 Task: Toggle the option "Automatically add Google Meet video conferences to events I create".
Action: Mouse moved to (939, 95)
Screenshot: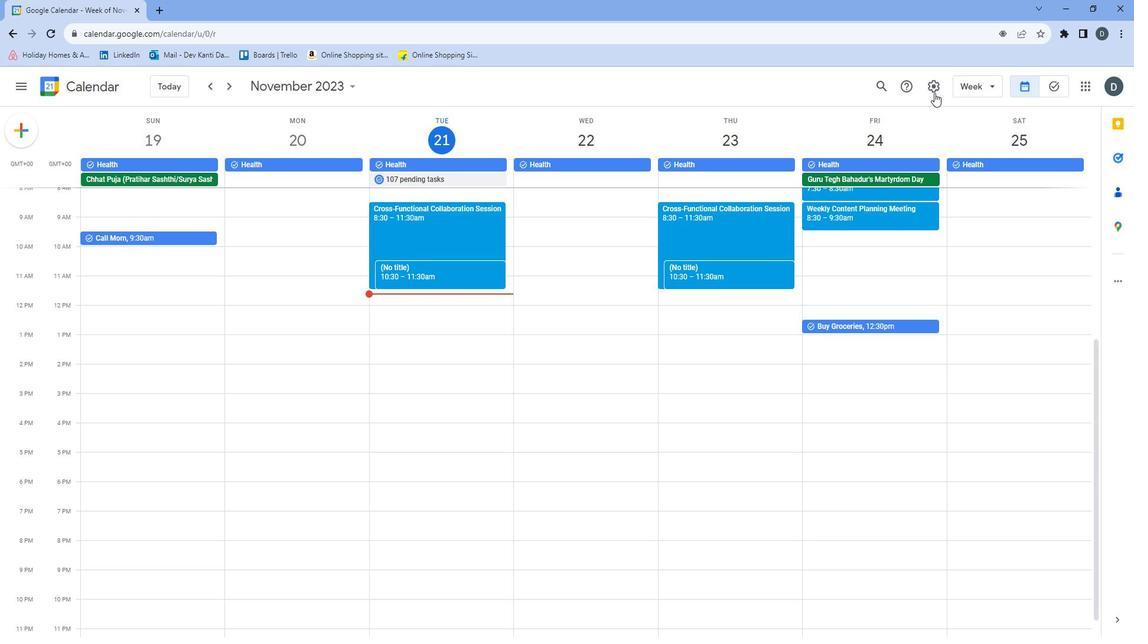 
Action: Mouse pressed left at (939, 95)
Screenshot: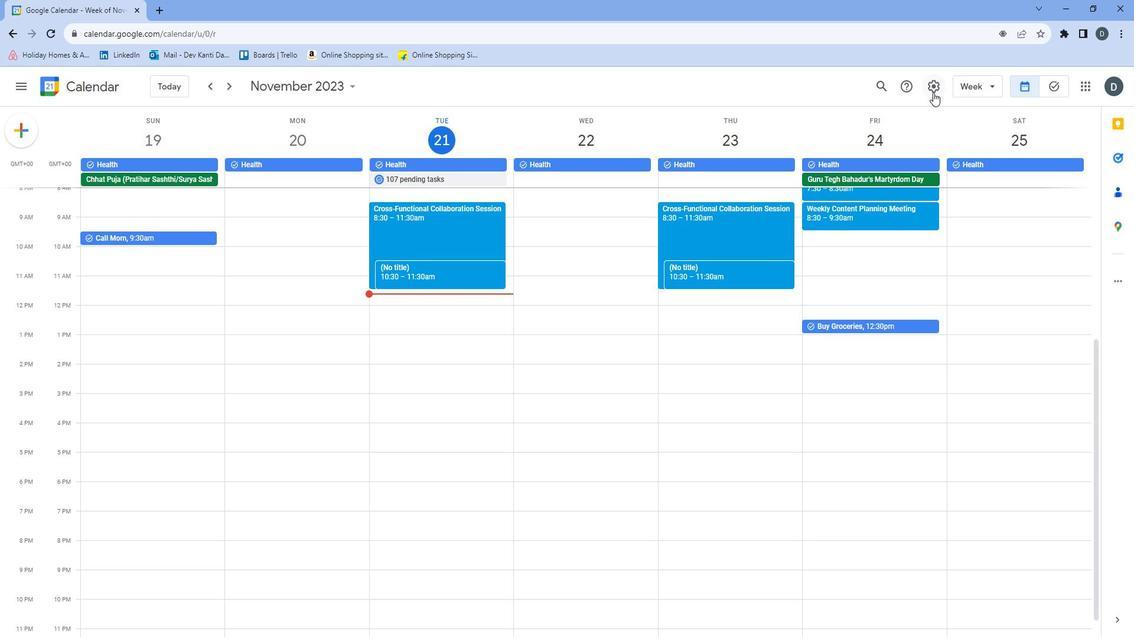 
Action: Mouse moved to (952, 112)
Screenshot: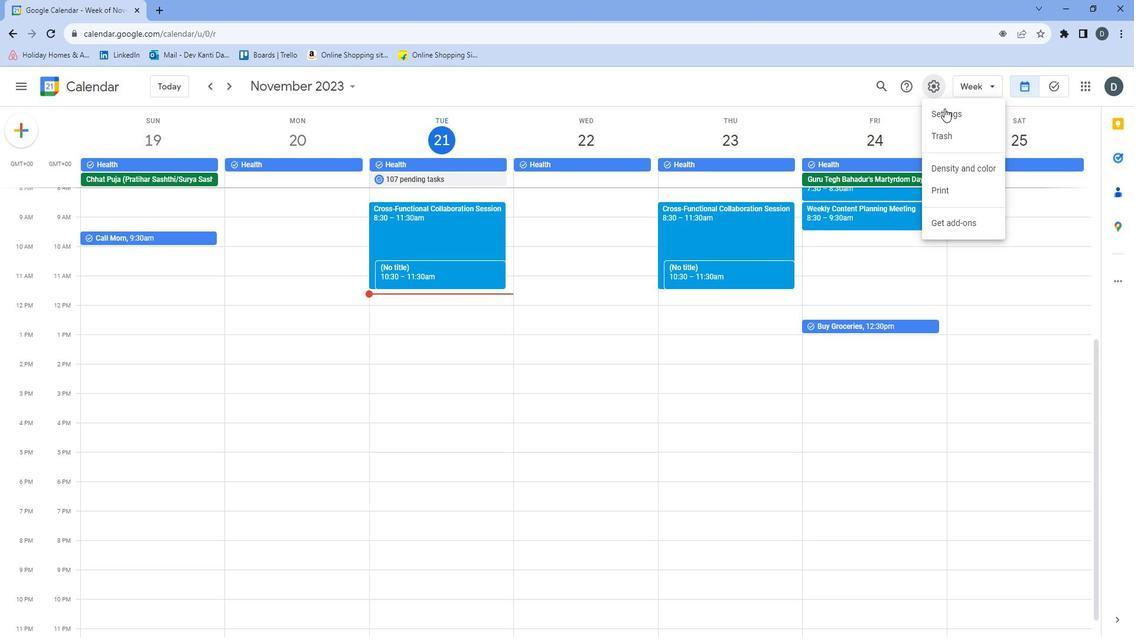 
Action: Mouse pressed left at (952, 112)
Screenshot: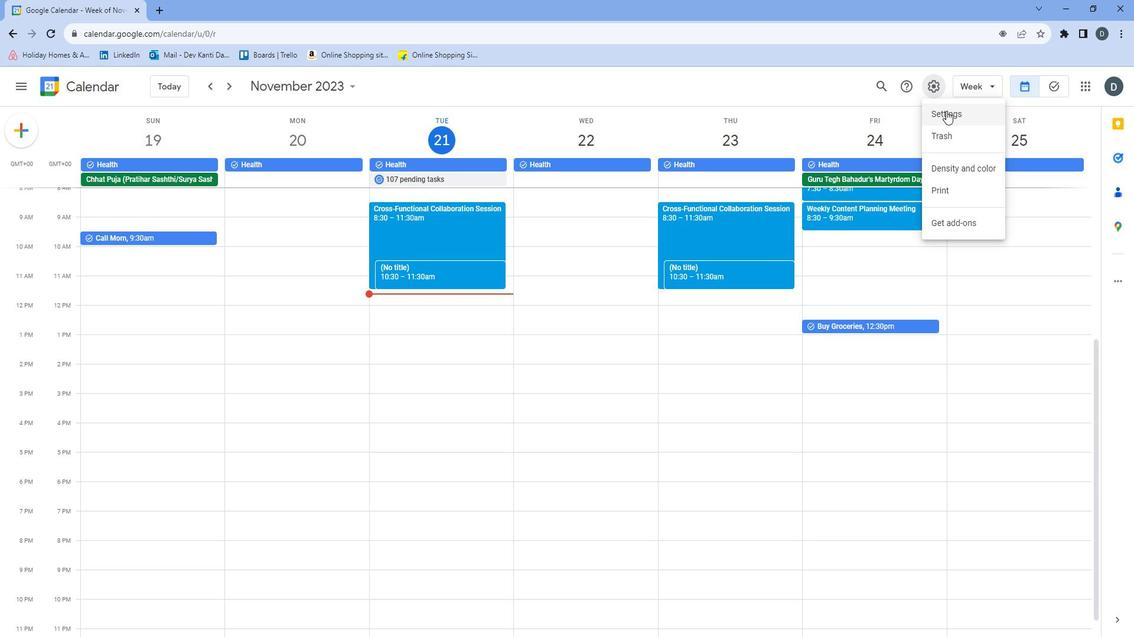 
Action: Mouse moved to (558, 292)
Screenshot: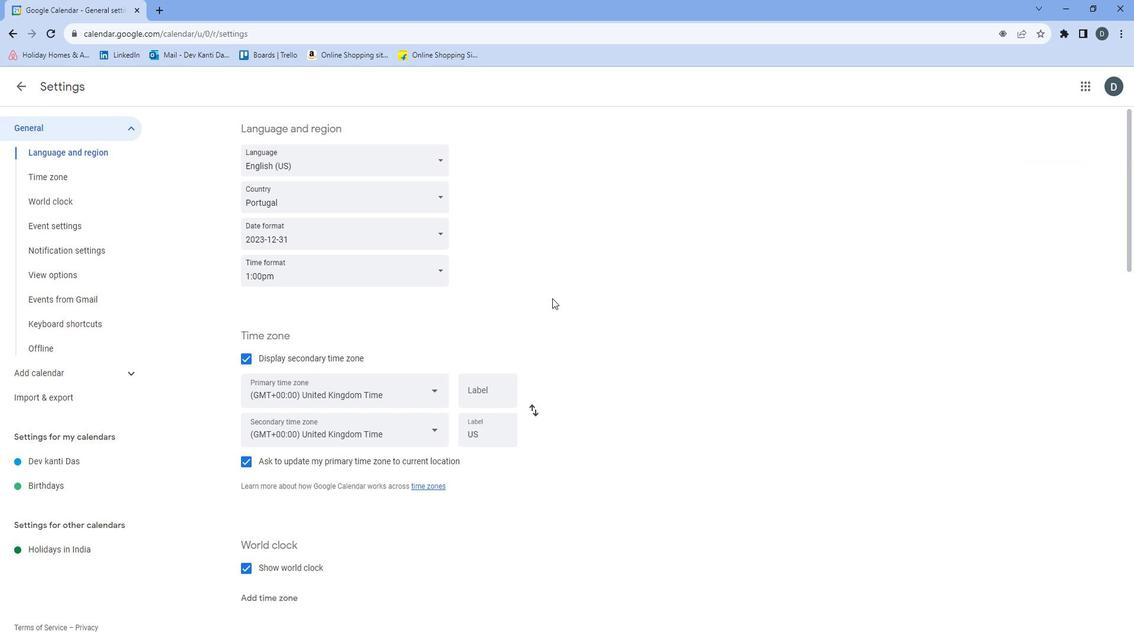 
Action: Mouse scrolled (558, 292) with delta (0, 0)
Screenshot: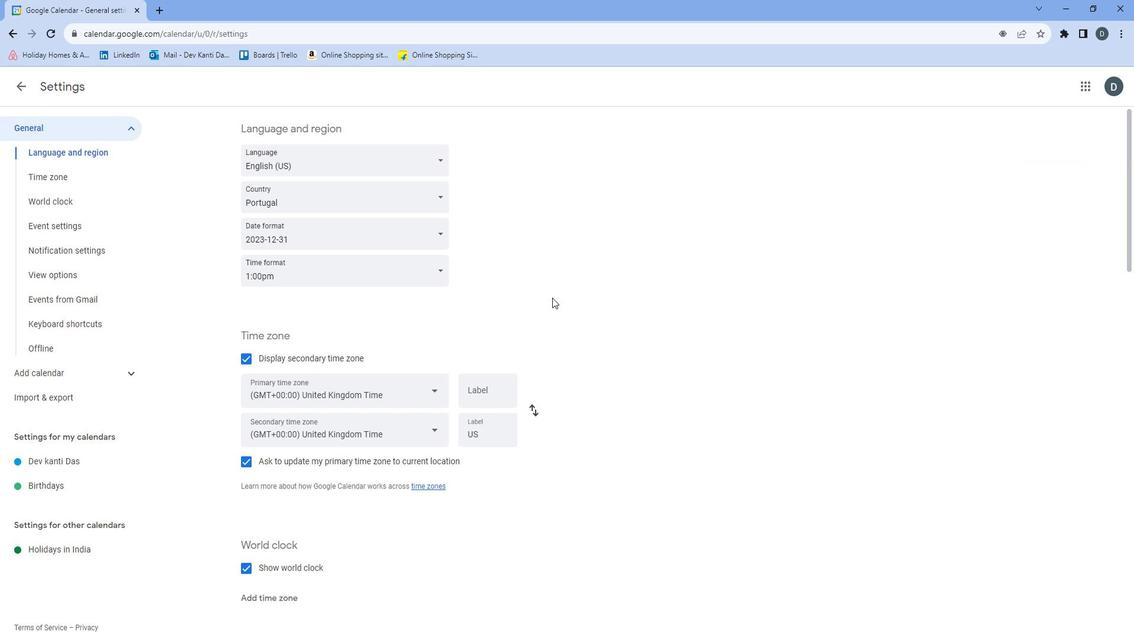 
Action: Mouse moved to (559, 292)
Screenshot: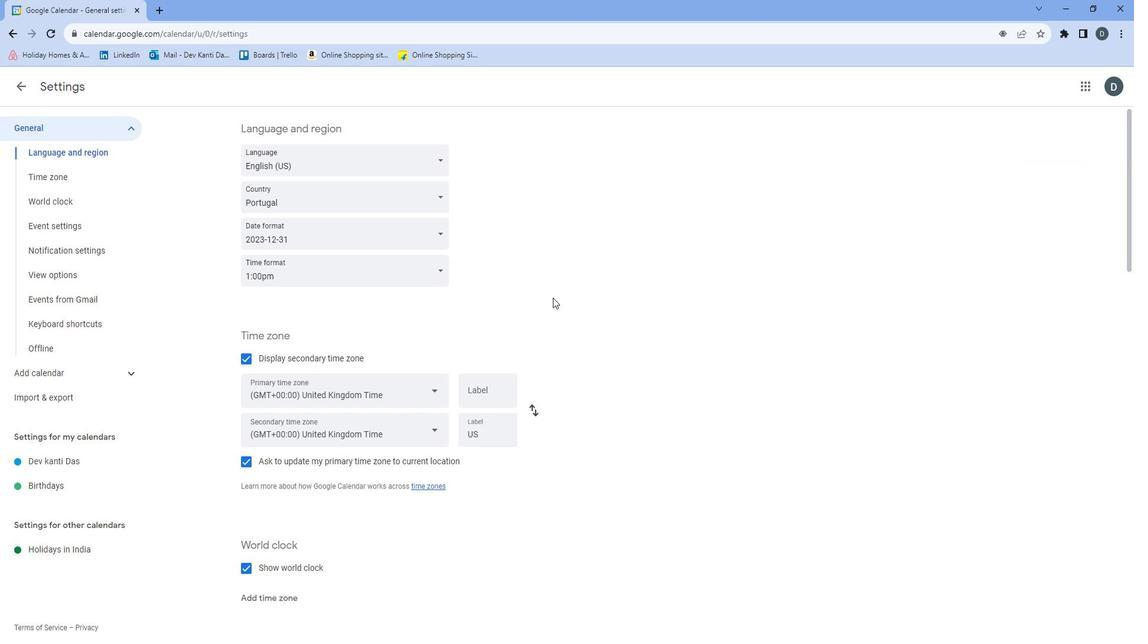 
Action: Mouse scrolled (559, 291) with delta (0, 0)
Screenshot: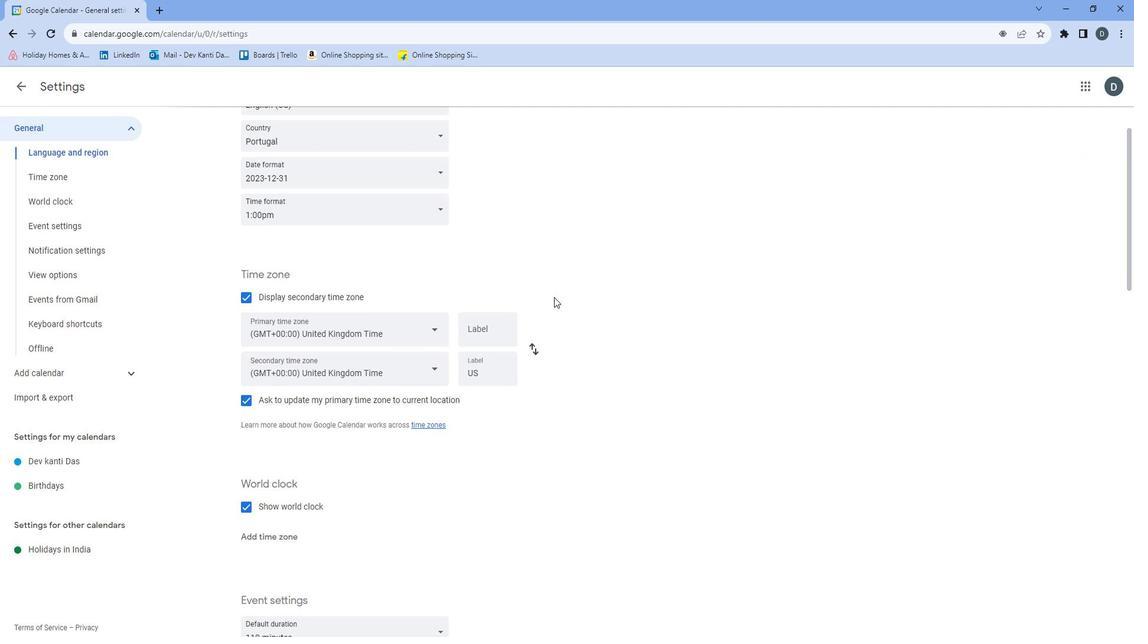 
Action: Mouse scrolled (559, 291) with delta (0, 0)
Screenshot: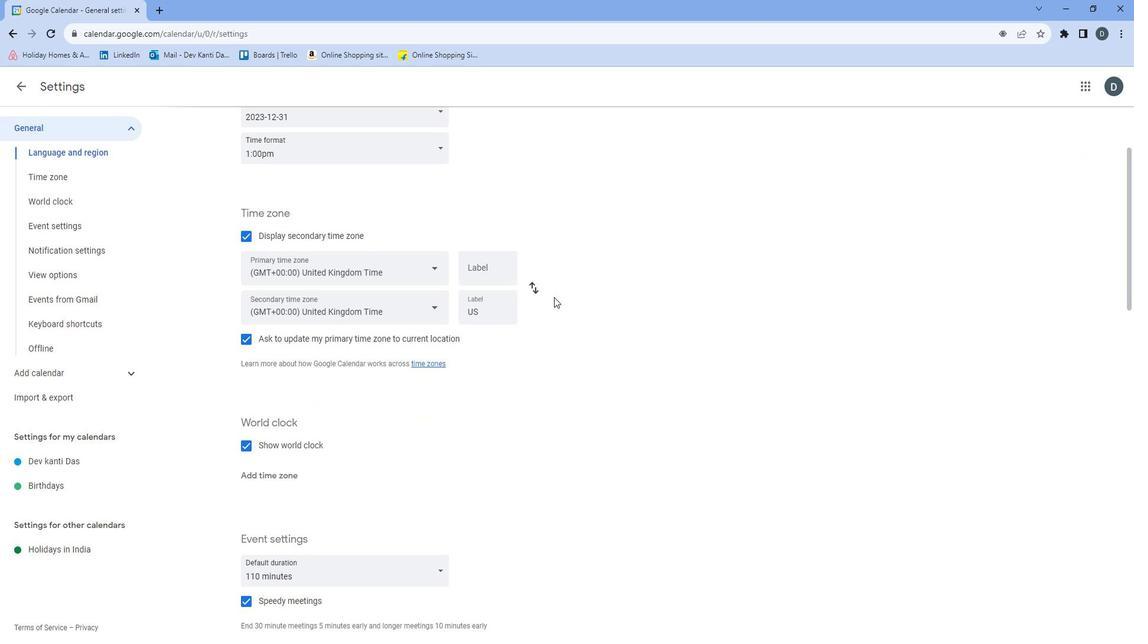 
Action: Mouse scrolled (559, 291) with delta (0, 0)
Screenshot: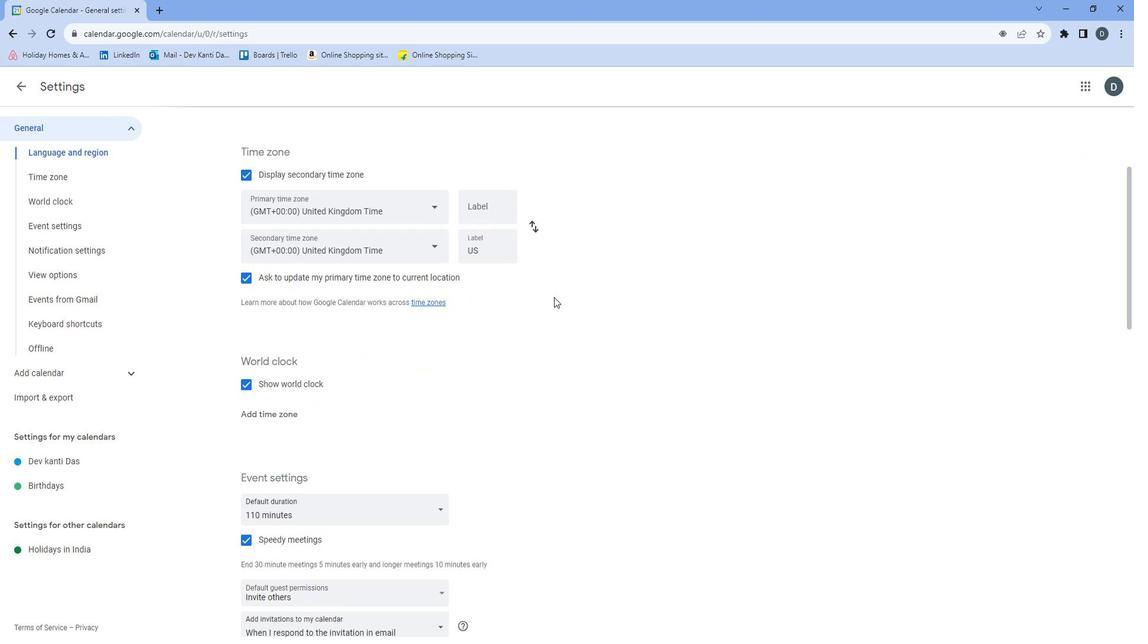 
Action: Mouse moved to (559, 290)
Screenshot: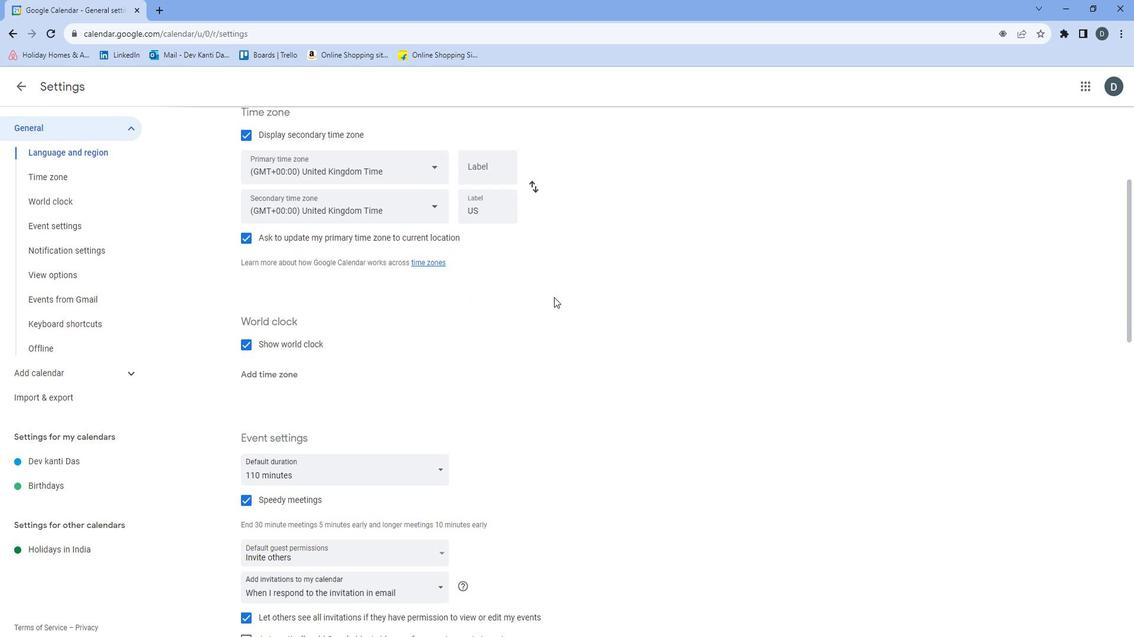 
Action: Mouse scrolled (559, 290) with delta (0, 0)
Screenshot: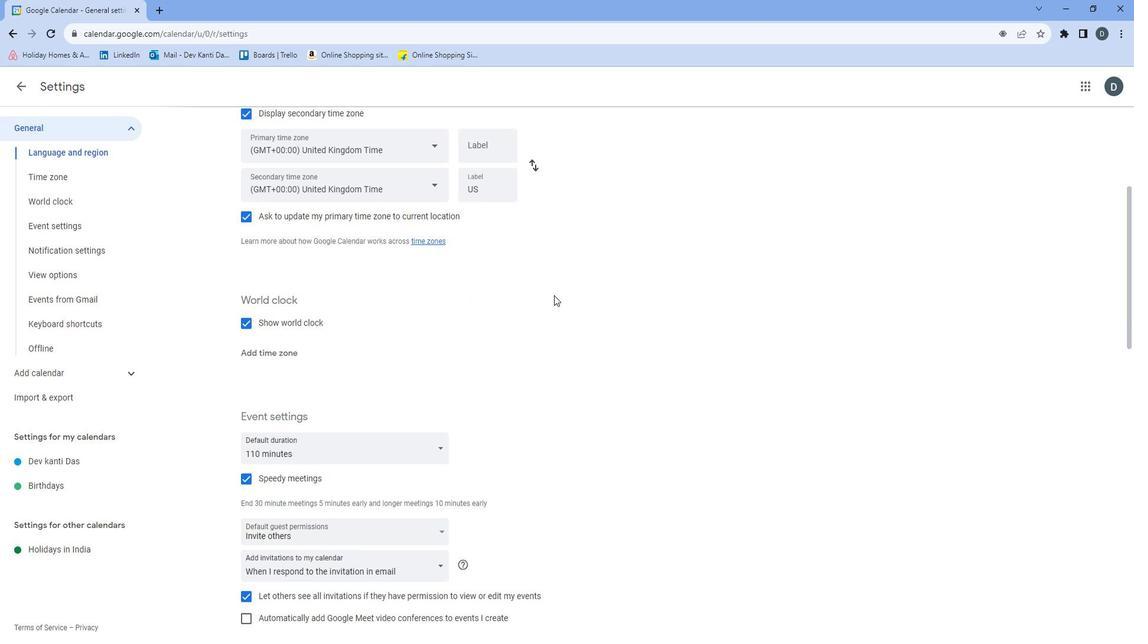 
Action: Mouse moved to (559, 290)
Screenshot: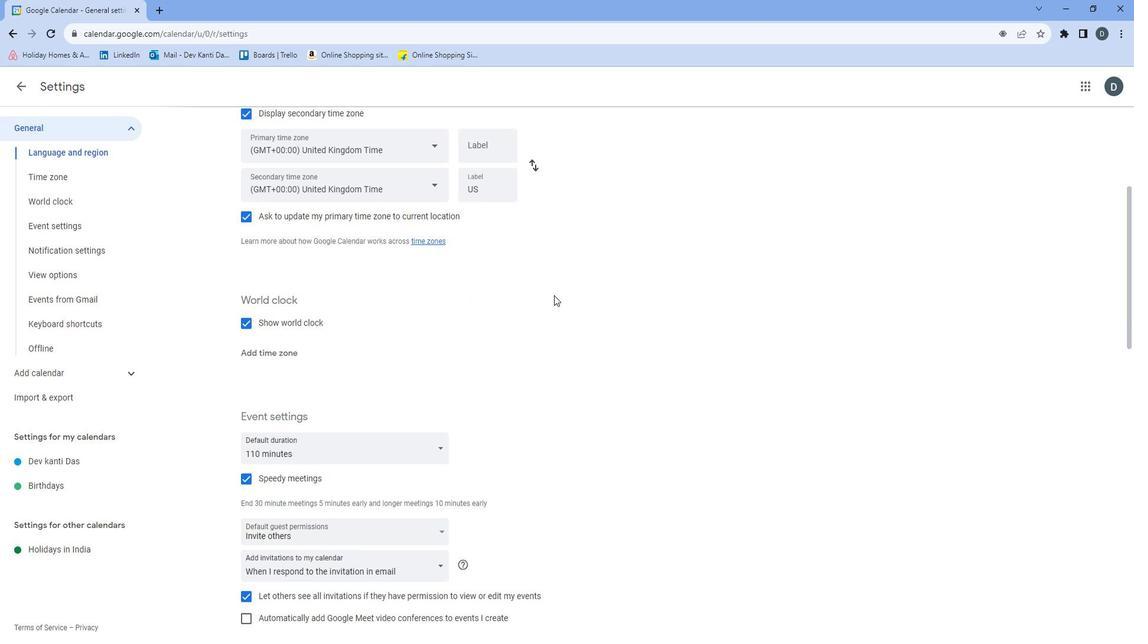 
Action: Mouse scrolled (559, 289) with delta (0, 0)
Screenshot: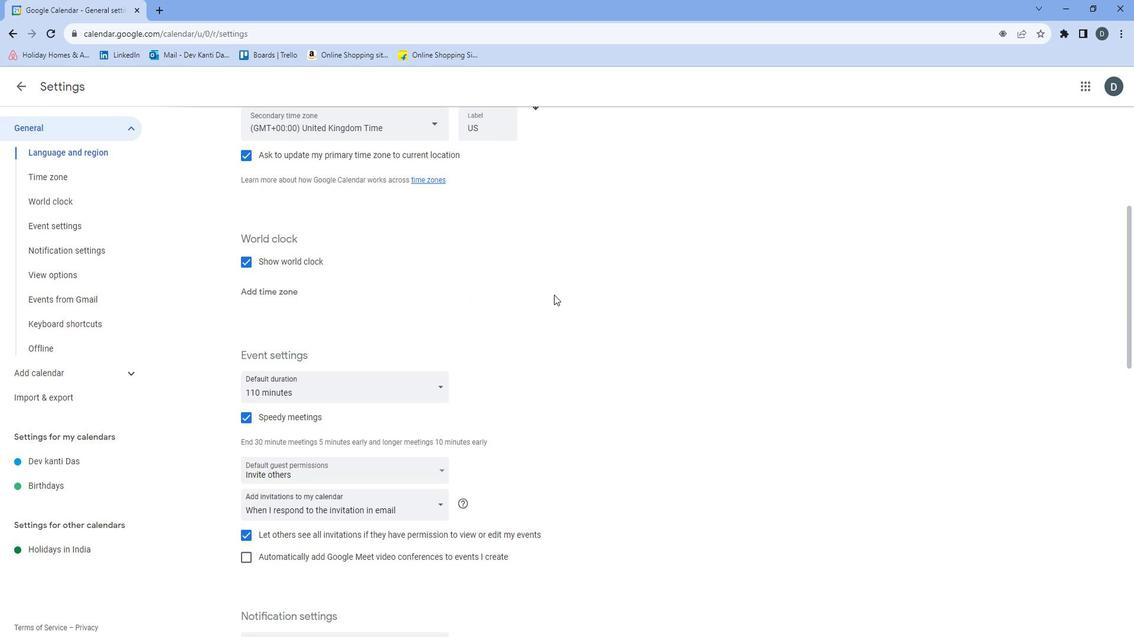 
Action: Mouse moved to (559, 290)
Screenshot: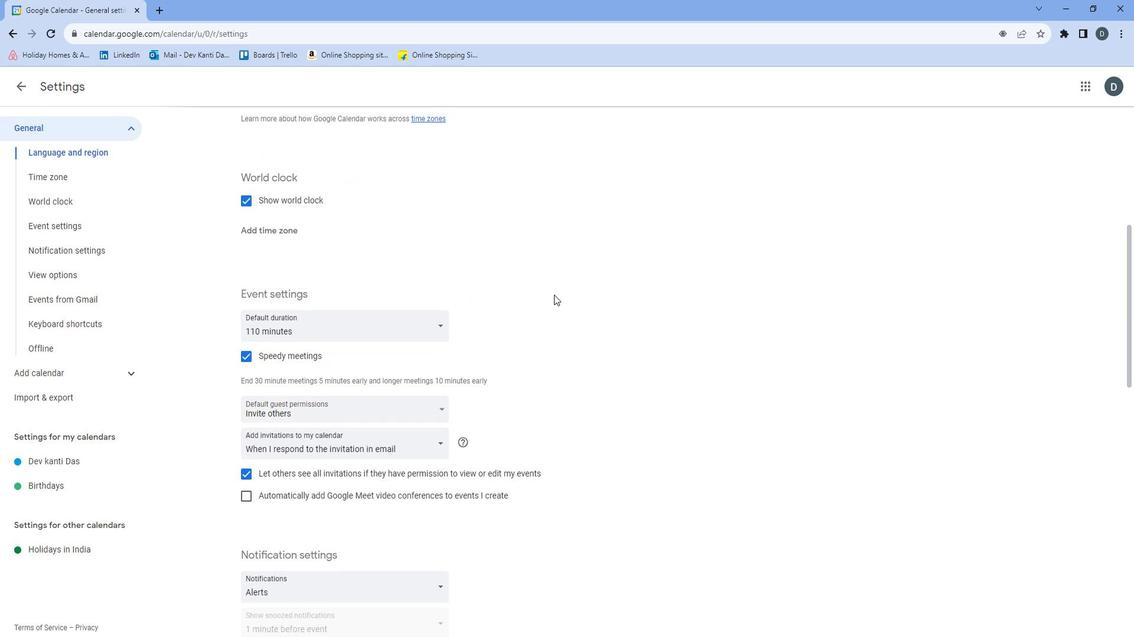 
Action: Mouse scrolled (559, 289) with delta (0, 0)
Screenshot: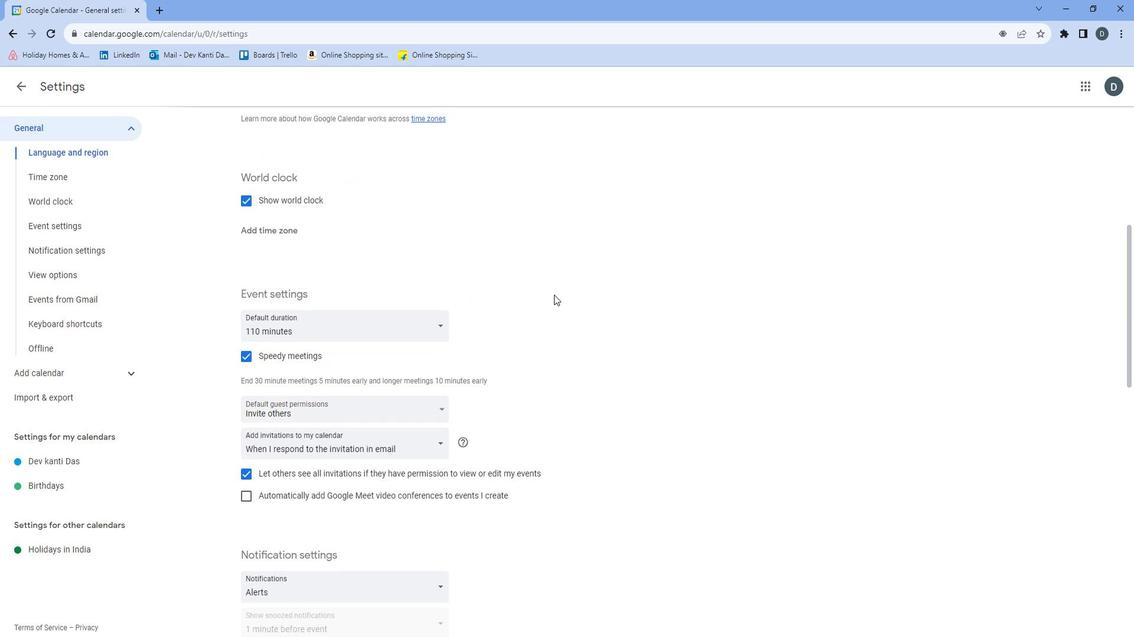 
Action: Mouse moved to (559, 291)
Screenshot: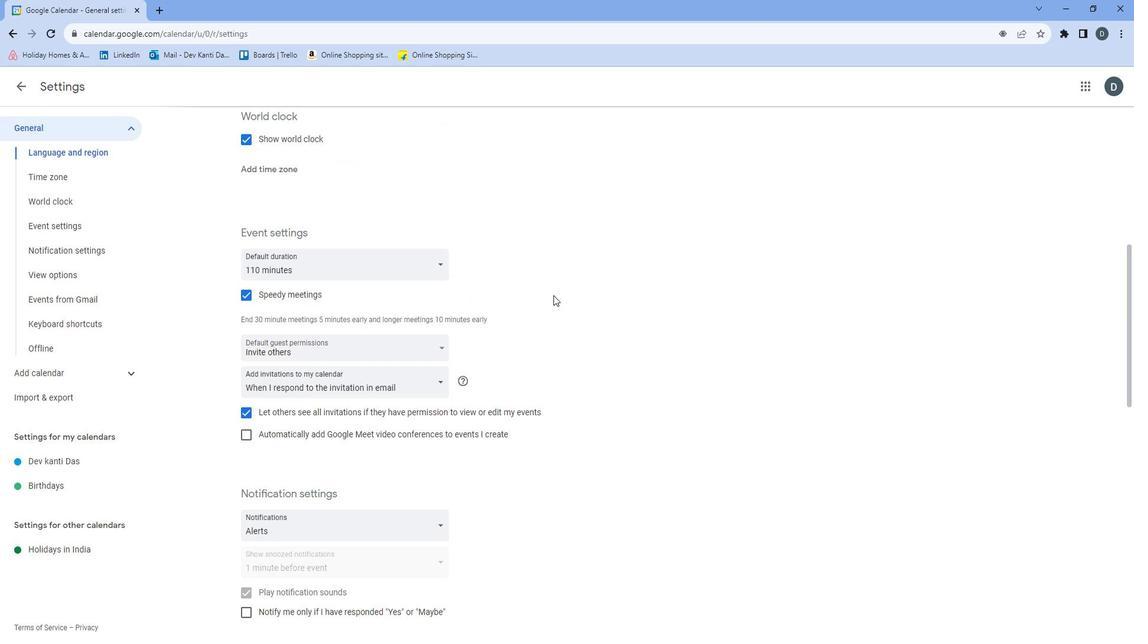
Action: Mouse scrolled (559, 290) with delta (0, 0)
Screenshot: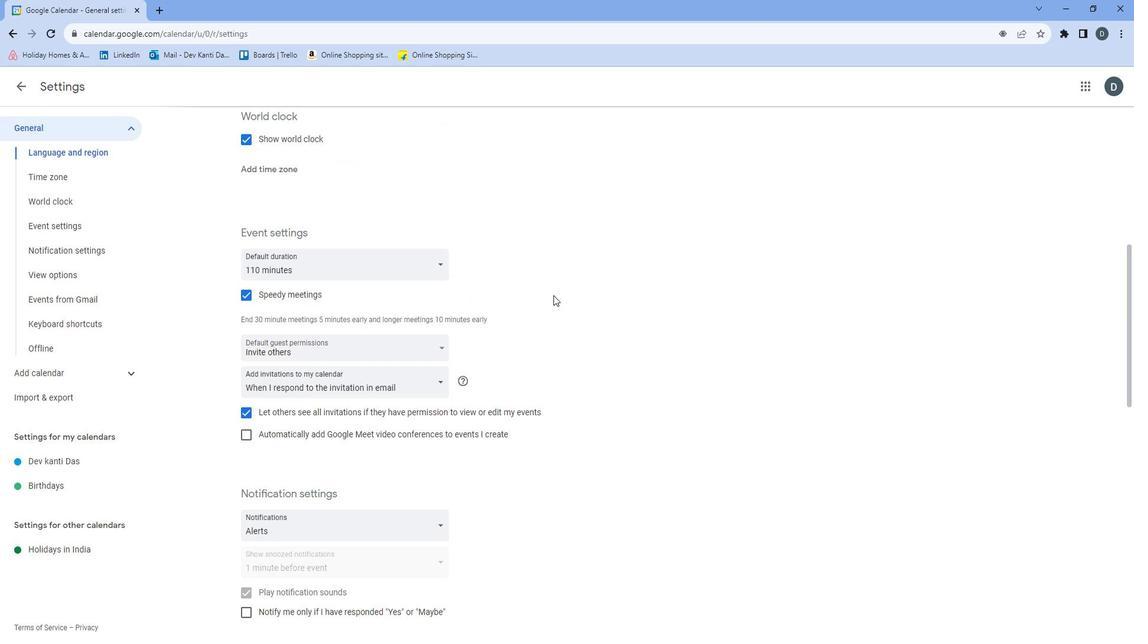 
Action: Mouse moved to (251, 369)
Screenshot: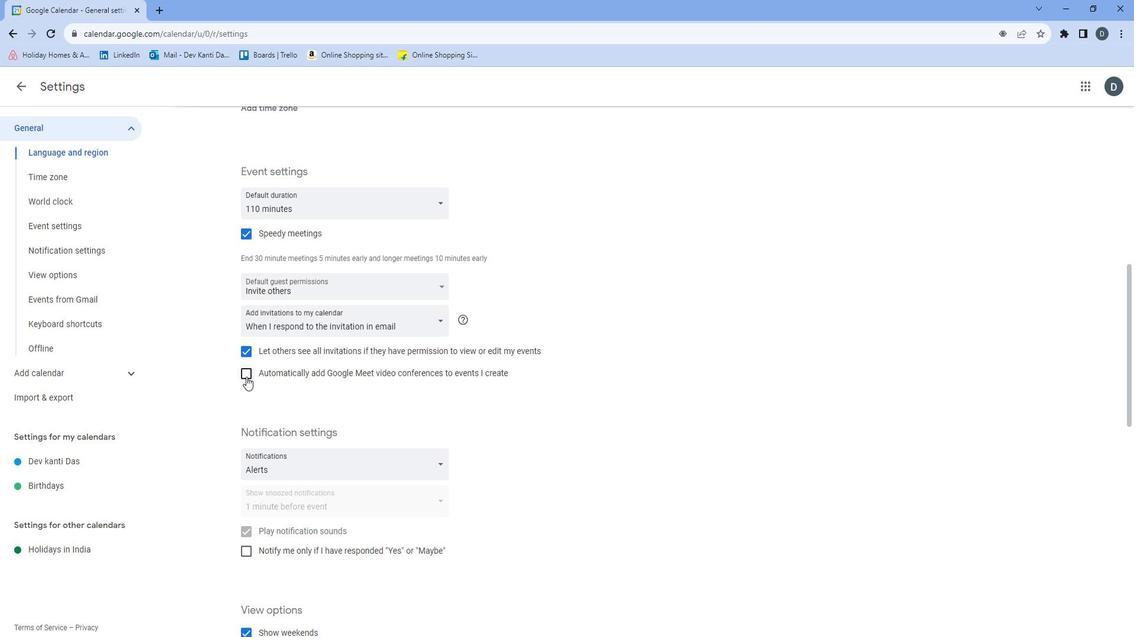 
Action: Mouse pressed left at (251, 369)
Screenshot: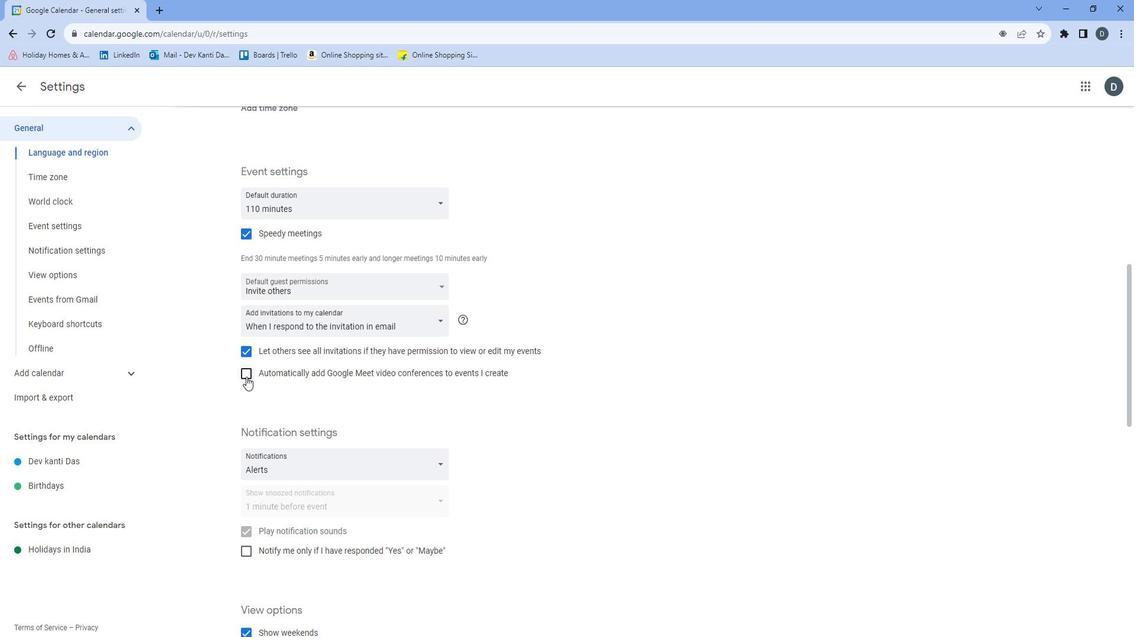 
Action: Mouse moved to (322, 384)
Screenshot: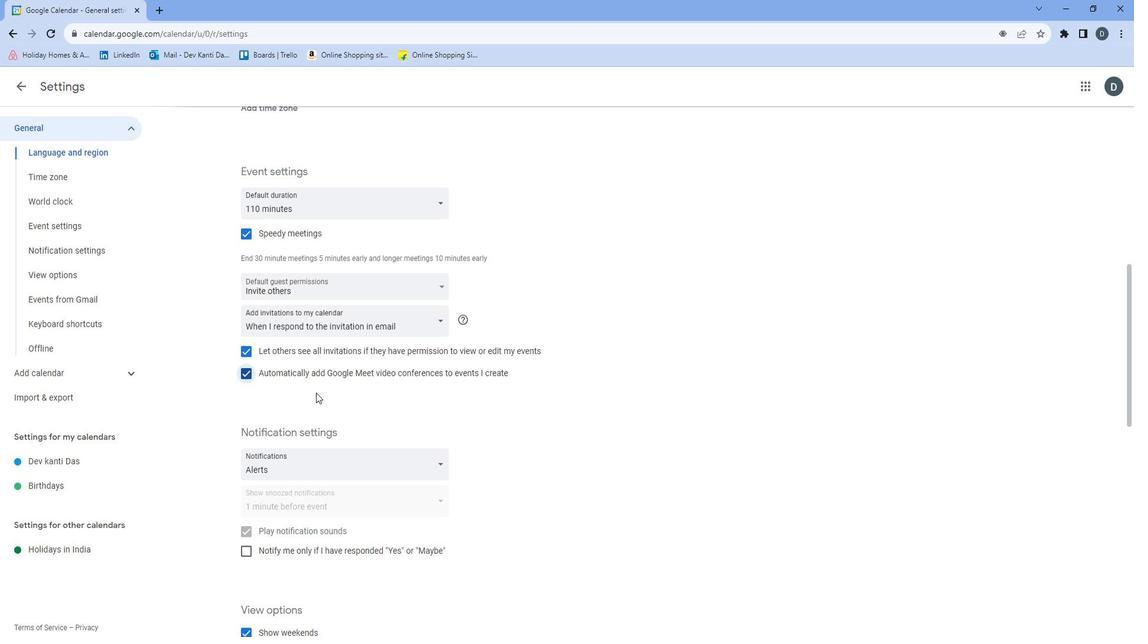
